 Task: Add Attachment from computer to Card Card0000000313 in Board Board0000000079 in Workspace WS0000000027 in Trello. Add Cover Green to Card Card0000000313 in Board Board0000000079 in Workspace WS0000000027 in Trello. Add "Move Card To …" Button titled Button0000000313 to "top" of the list "To Do" to Card Card0000000313 in Board Board0000000079 in Workspace WS0000000027 in Trello. Add Description DS0000000313 to Card Card0000000314 in Board Board0000000079 in Workspace WS0000000027 in Trello. Add Comment CM0000000313 to Card Card0000000314 in Board Board0000000079 in Workspace WS0000000027 in Trello
Action: Mouse moved to (269, 188)
Screenshot: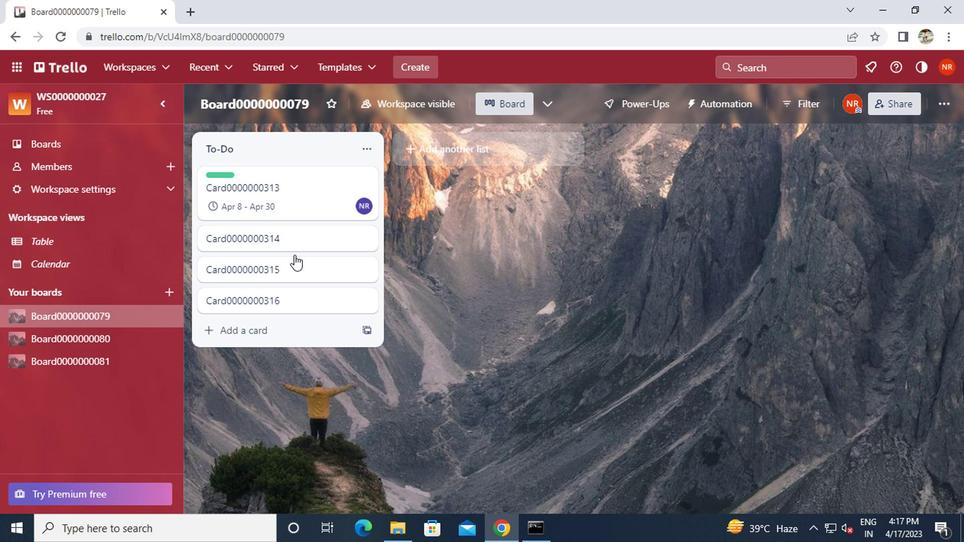 
Action: Mouse pressed left at (269, 188)
Screenshot: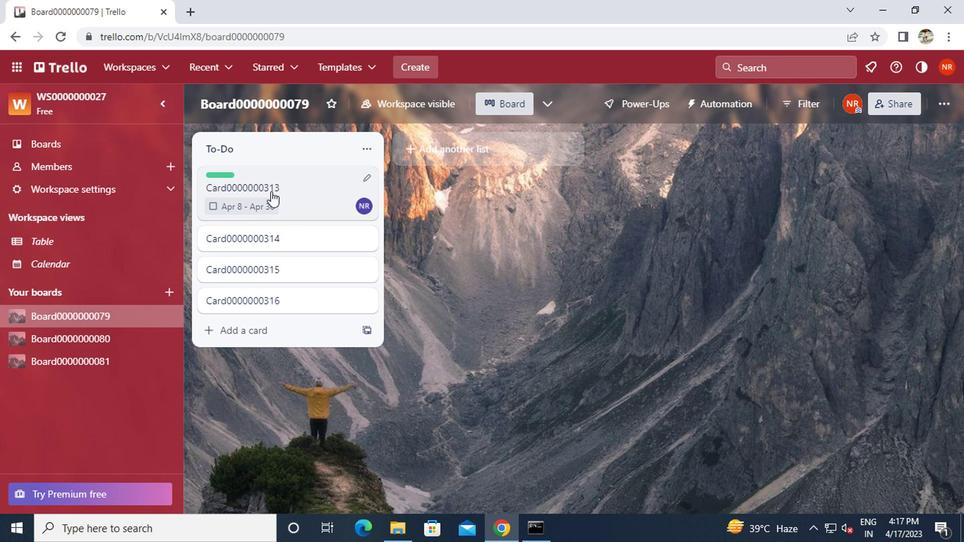 
Action: Mouse moved to (654, 290)
Screenshot: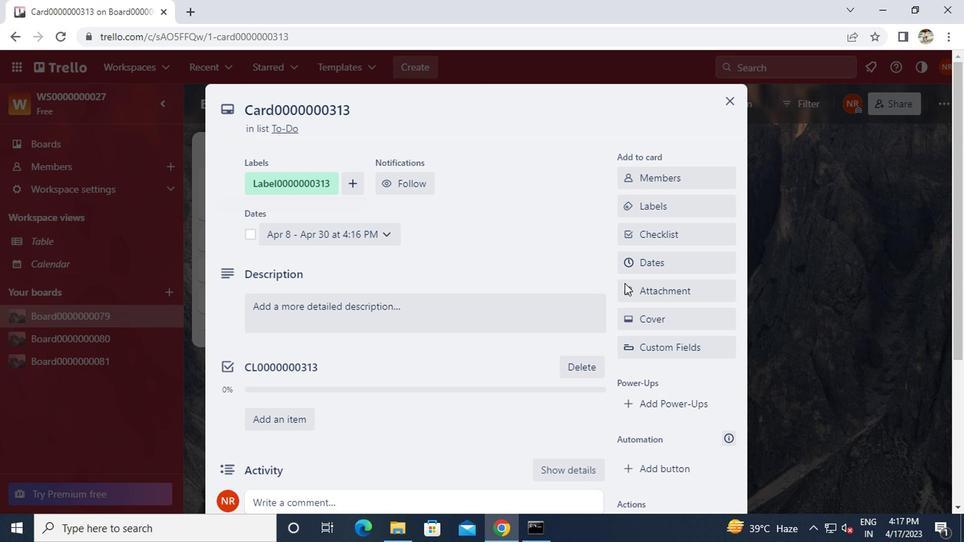 
Action: Mouse pressed left at (654, 290)
Screenshot: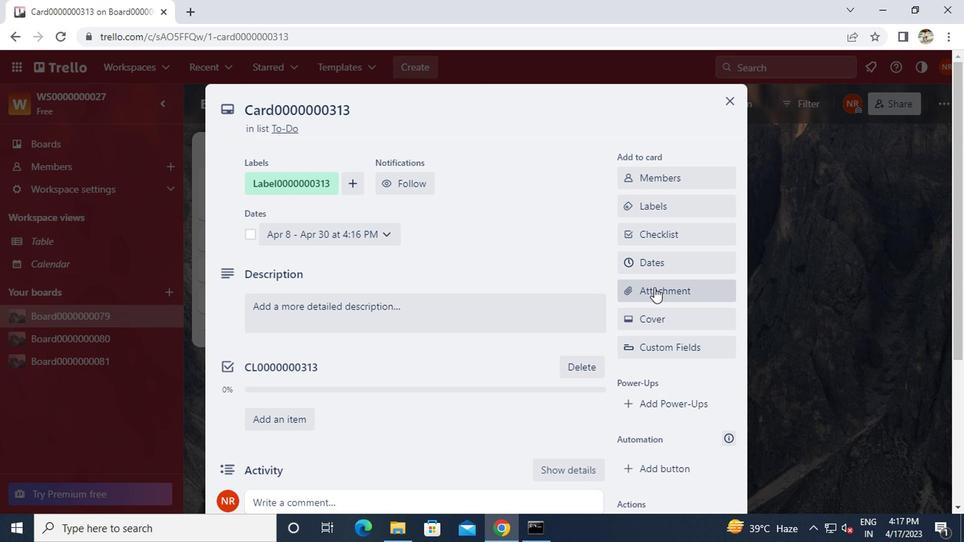 
Action: Mouse moved to (634, 133)
Screenshot: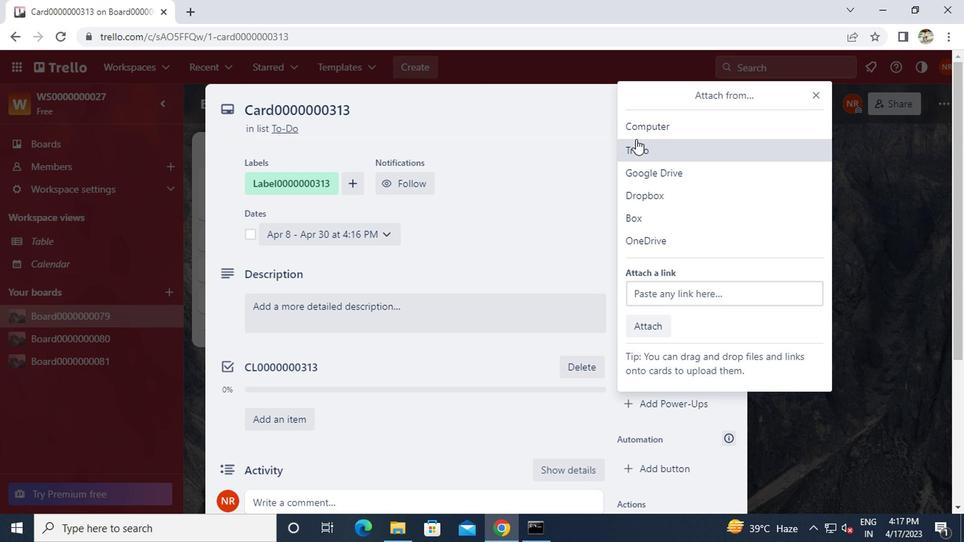 
Action: Mouse pressed left at (634, 133)
Screenshot: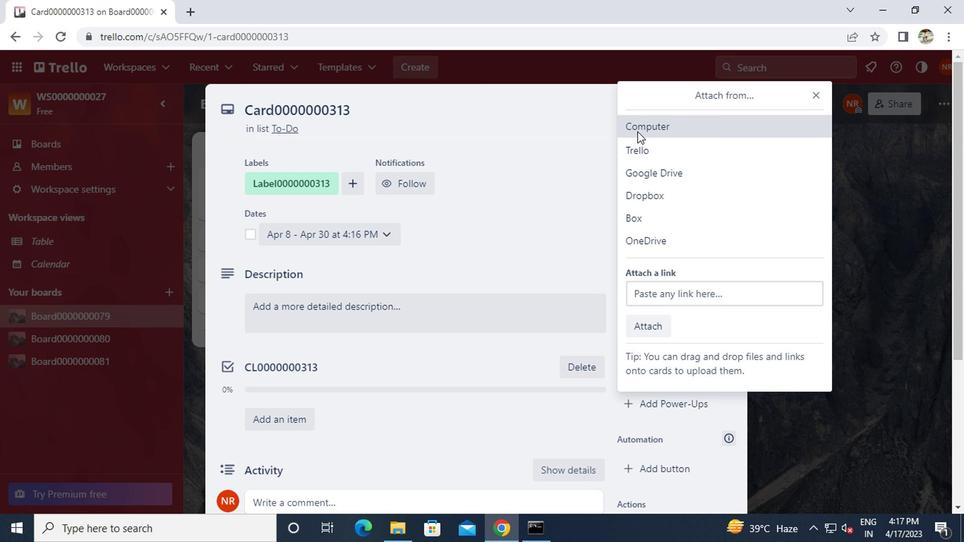 
Action: Mouse moved to (276, 124)
Screenshot: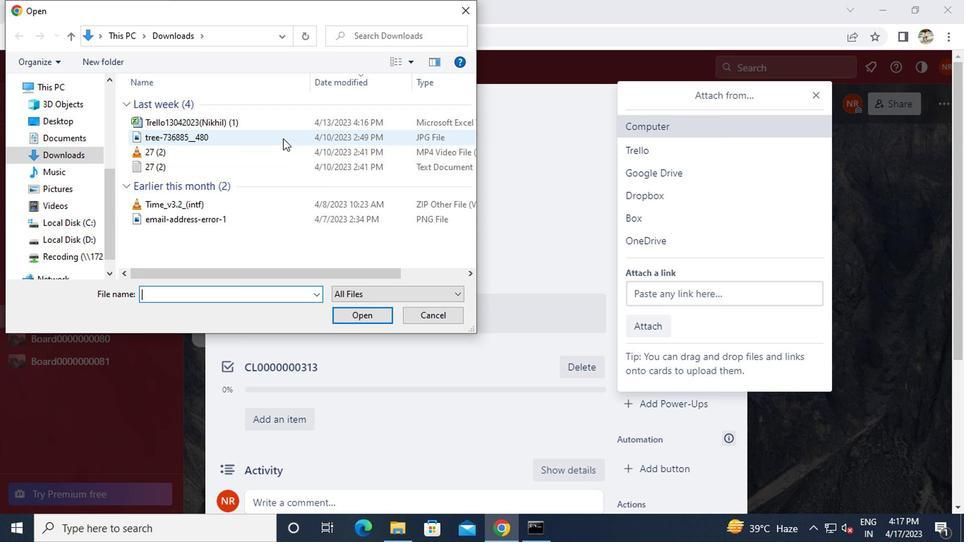 
Action: Mouse pressed left at (276, 124)
Screenshot: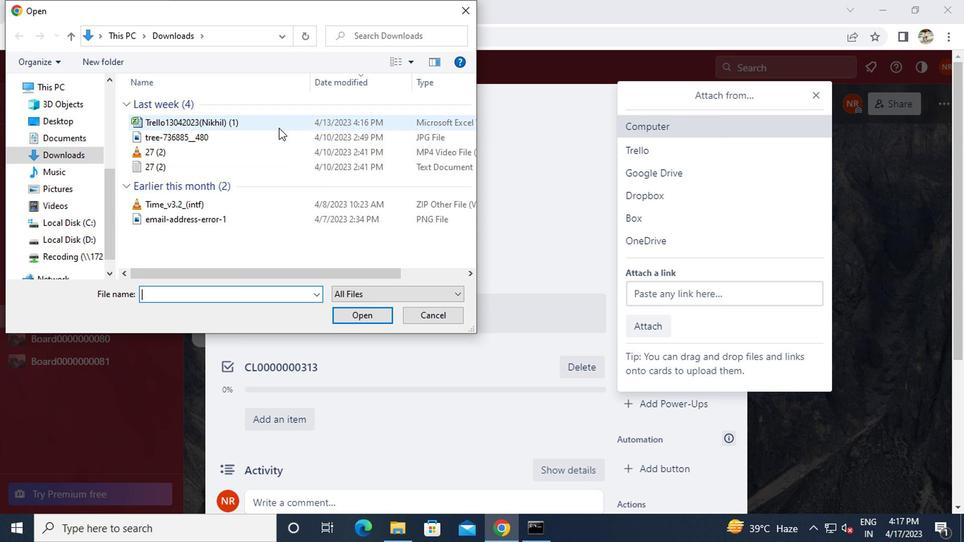 
Action: Mouse moved to (363, 317)
Screenshot: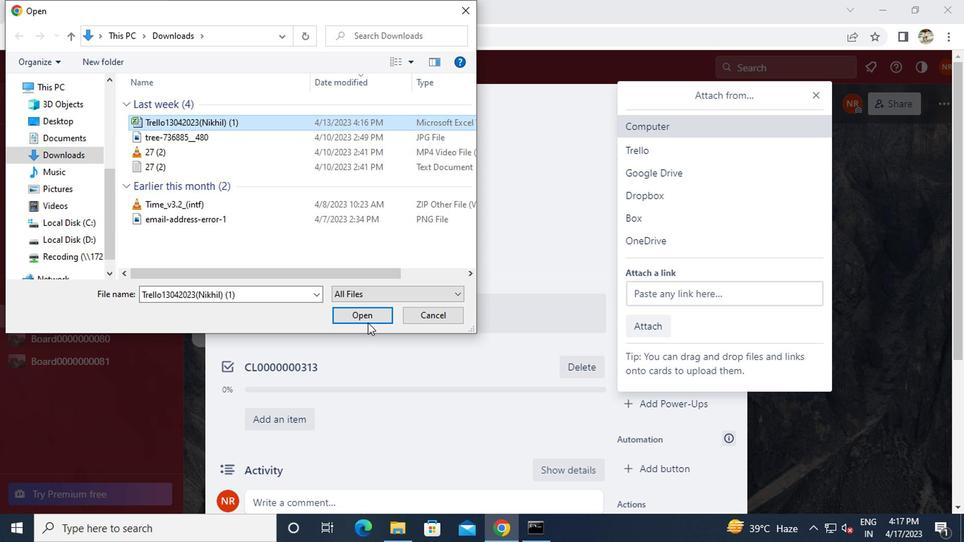 
Action: Mouse pressed left at (363, 317)
Screenshot: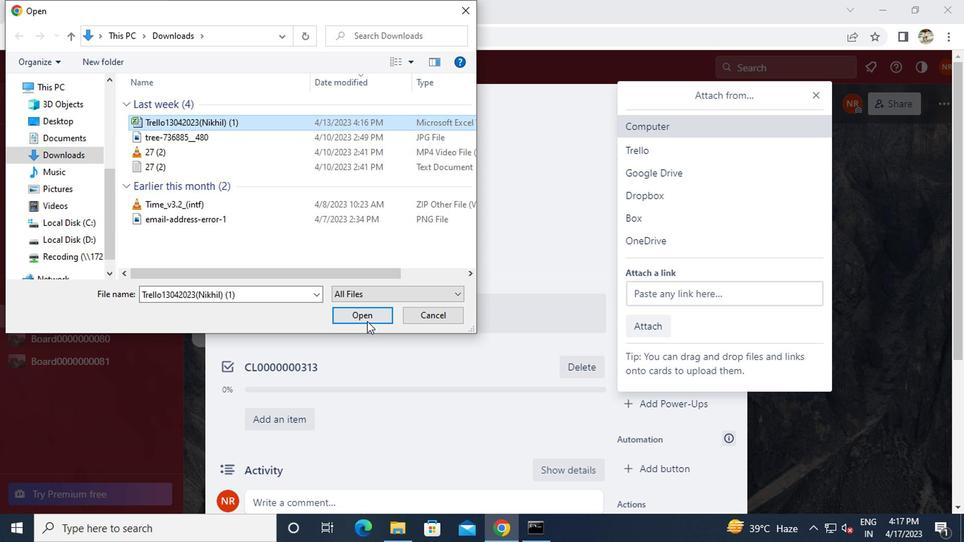 
Action: Mouse moved to (638, 320)
Screenshot: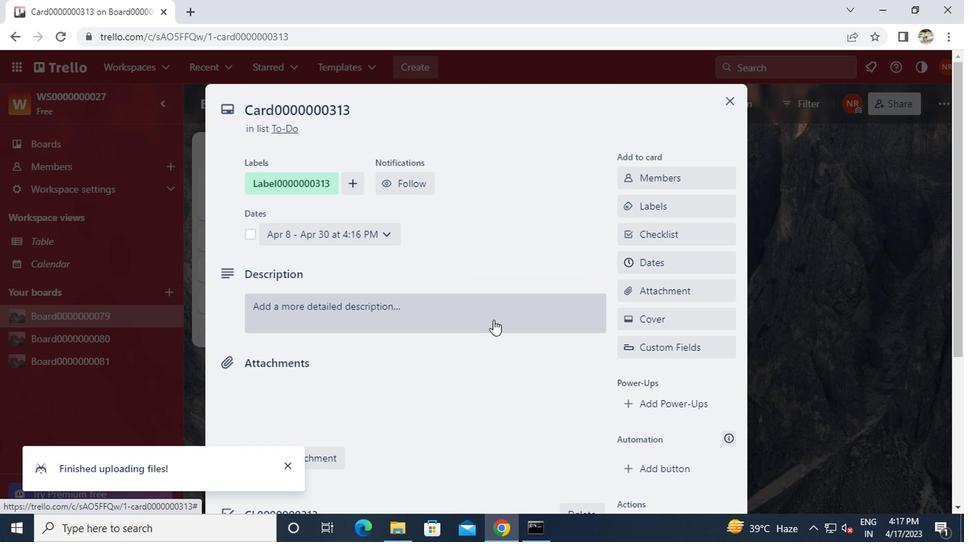 
Action: Mouse pressed left at (638, 320)
Screenshot: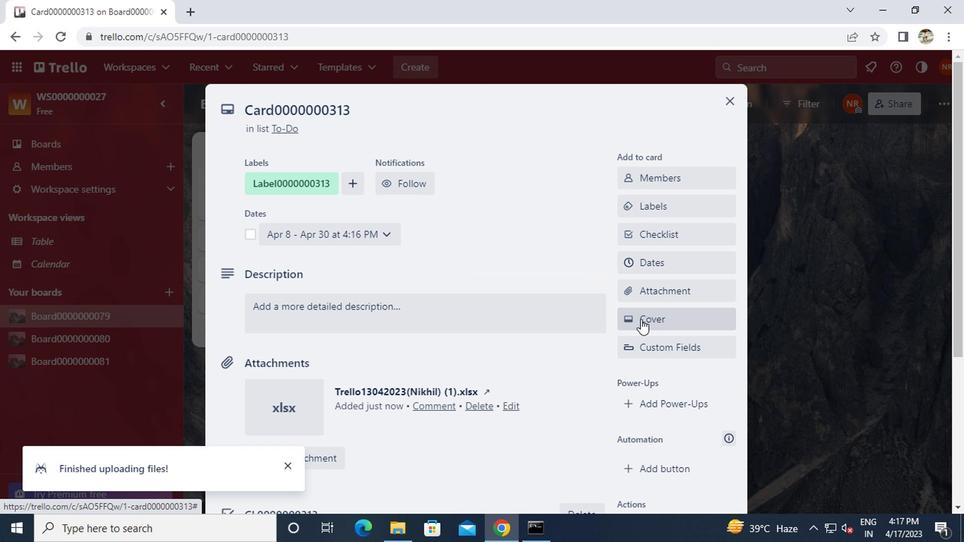 
Action: Mouse moved to (631, 239)
Screenshot: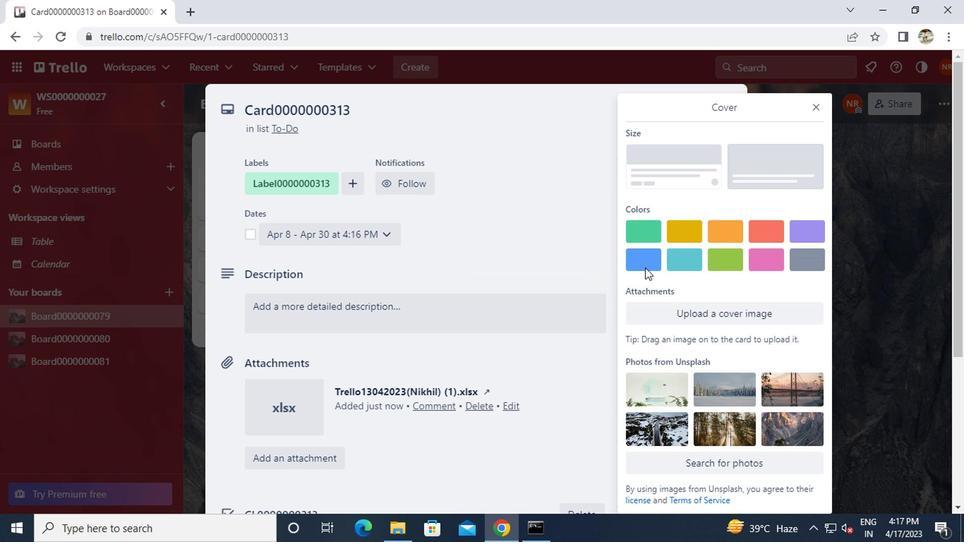 
Action: Mouse pressed left at (631, 239)
Screenshot: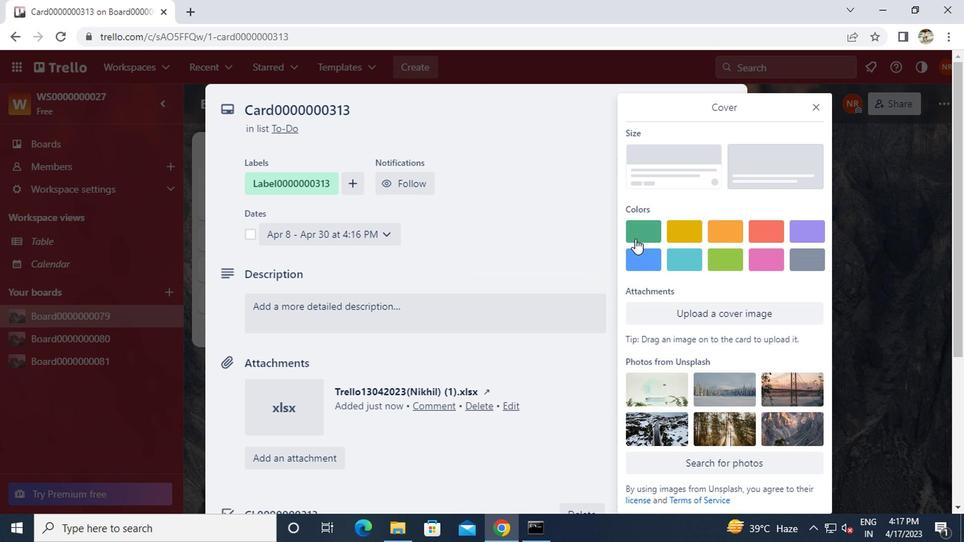 
Action: Mouse moved to (810, 100)
Screenshot: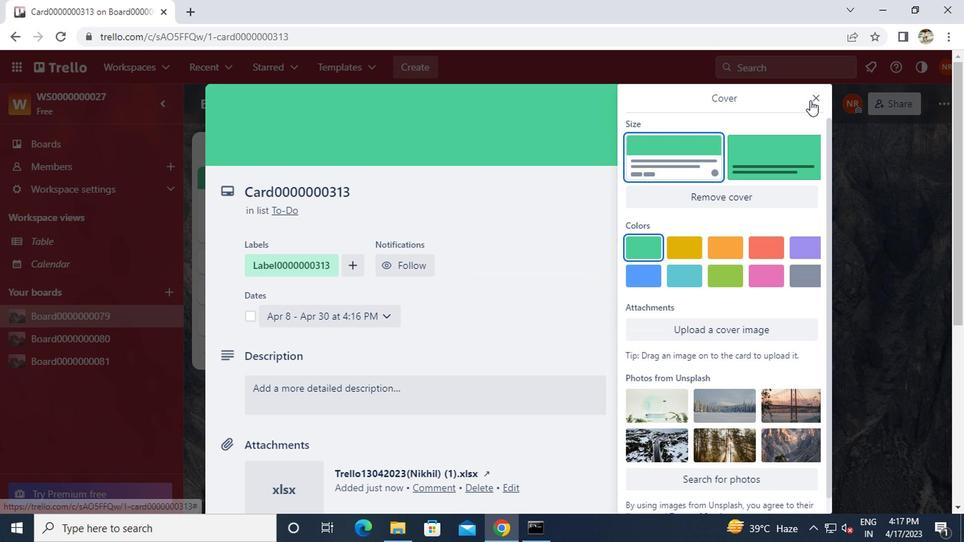 
Action: Mouse pressed left at (810, 100)
Screenshot: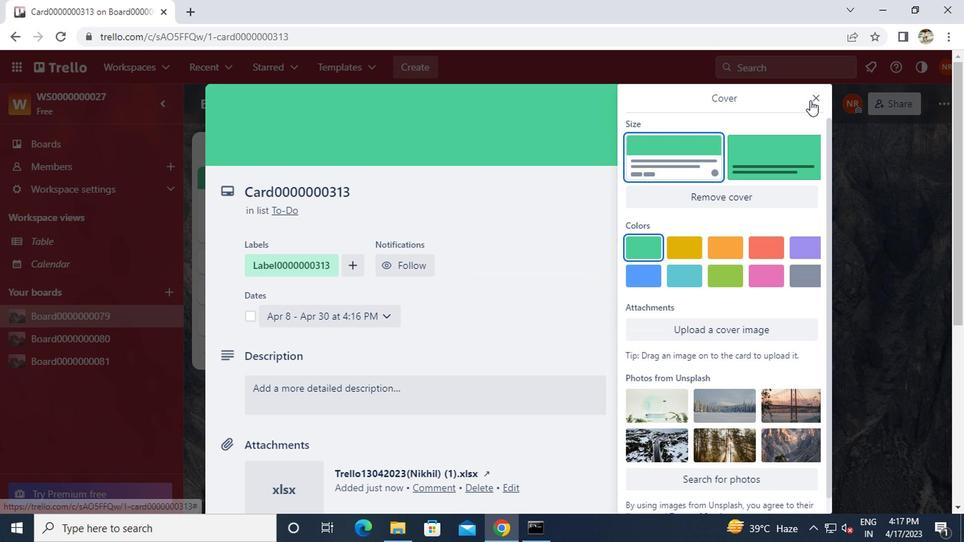 
Action: Mouse moved to (656, 284)
Screenshot: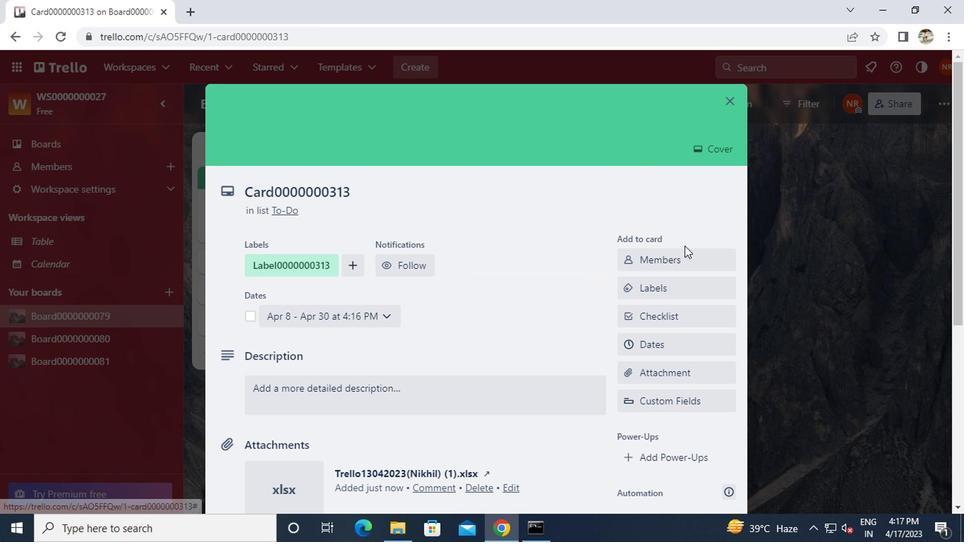 
Action: Mouse scrolled (656, 283) with delta (0, 0)
Screenshot: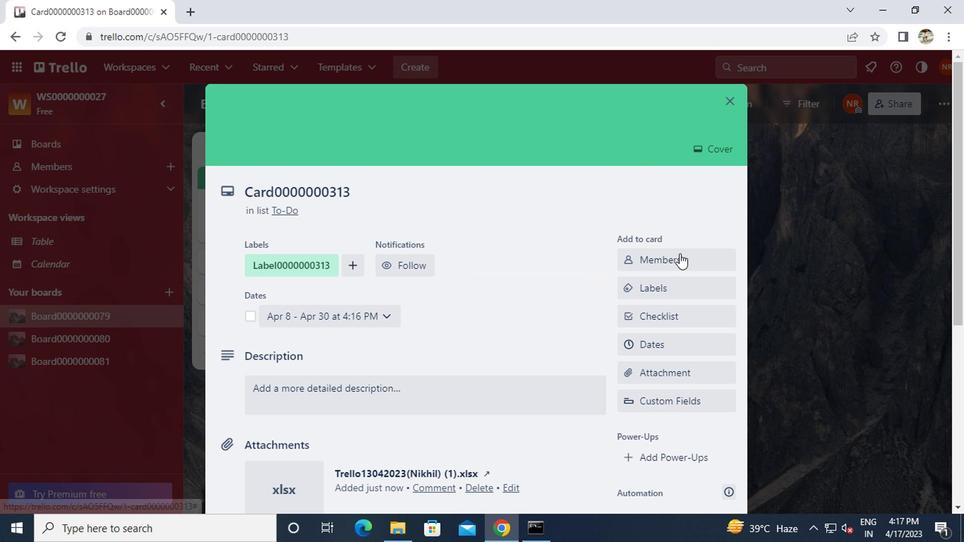 
Action: Mouse scrolled (656, 283) with delta (0, 0)
Screenshot: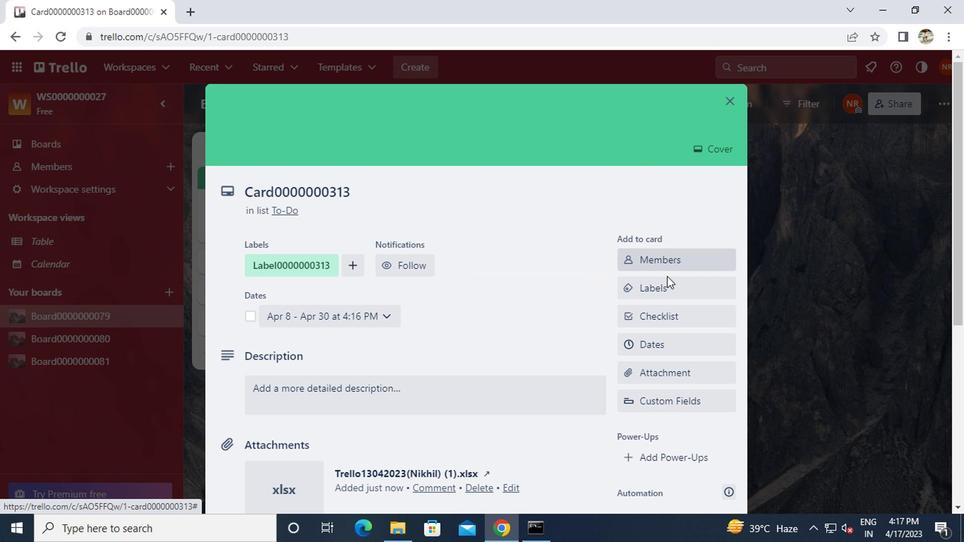 
Action: Mouse scrolled (656, 283) with delta (0, 0)
Screenshot: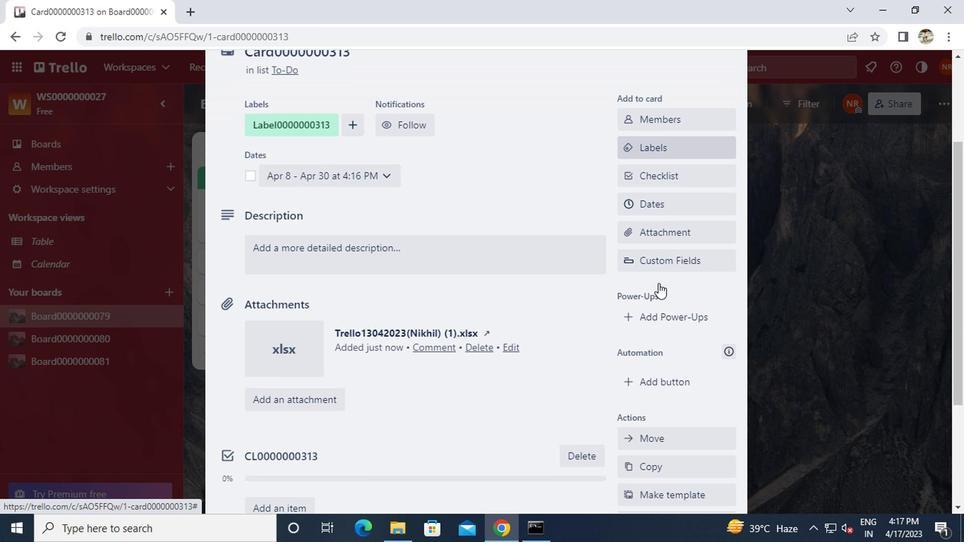 
Action: Mouse scrolled (656, 283) with delta (0, 0)
Screenshot: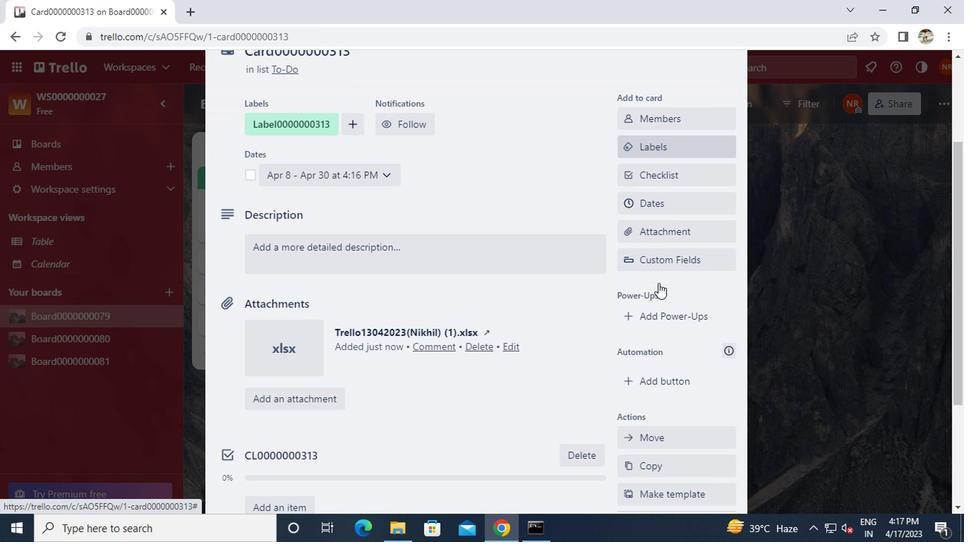 
Action: Mouse moved to (645, 240)
Screenshot: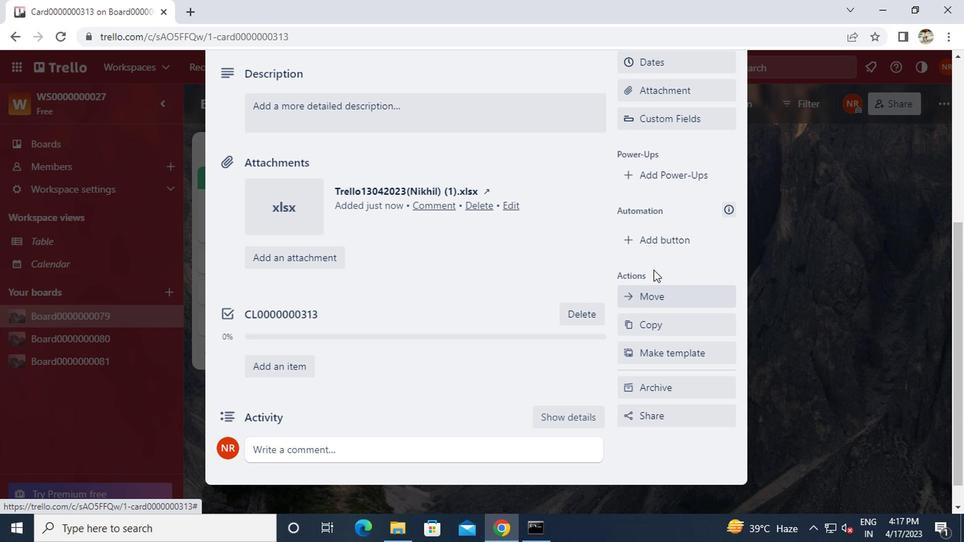 
Action: Mouse pressed left at (645, 240)
Screenshot: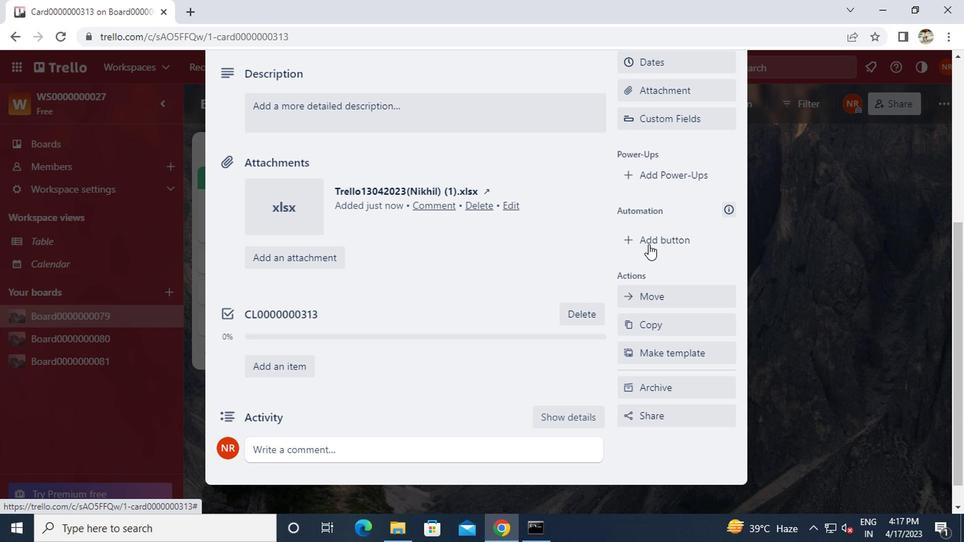 
Action: Mouse moved to (654, 164)
Screenshot: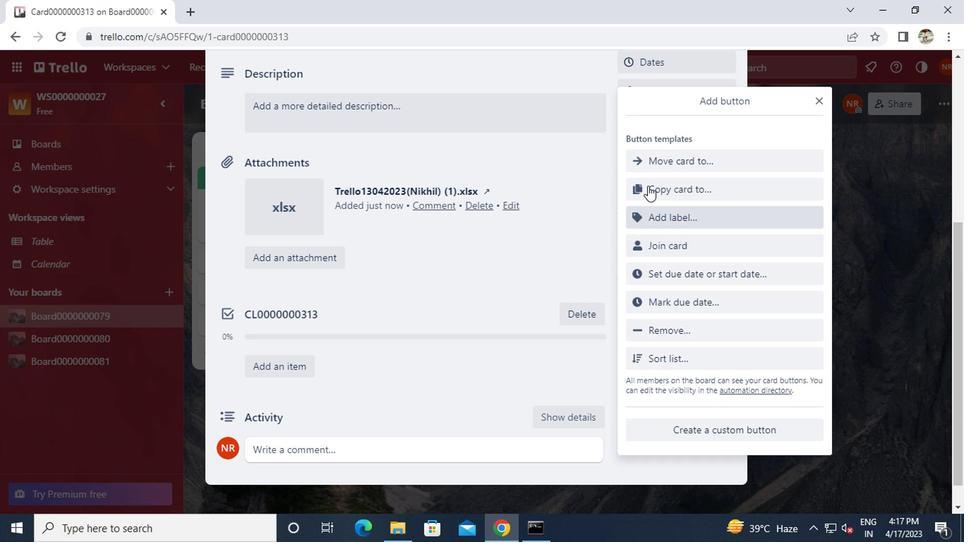 
Action: Mouse pressed left at (654, 164)
Screenshot: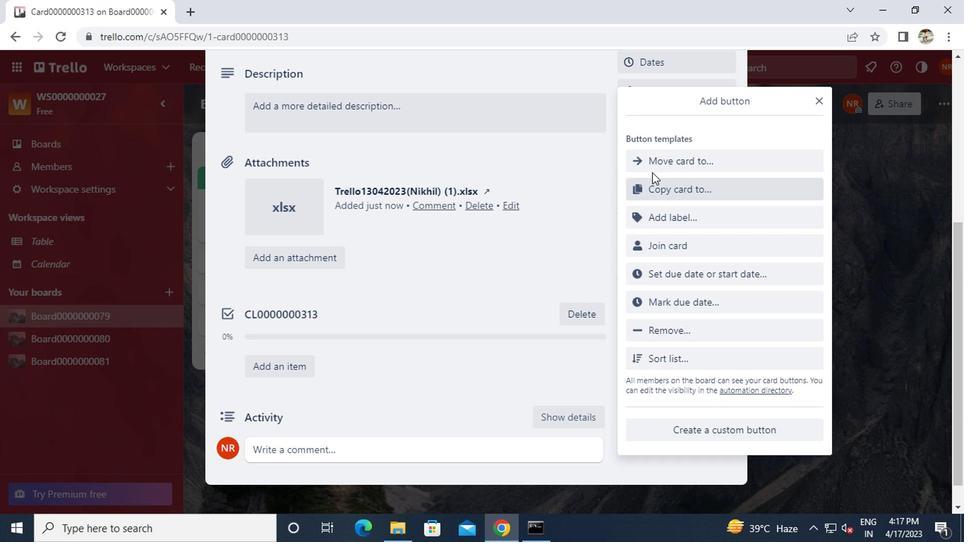 
Action: Key pressed b<Key.caps_lock>utton0000000313
Screenshot: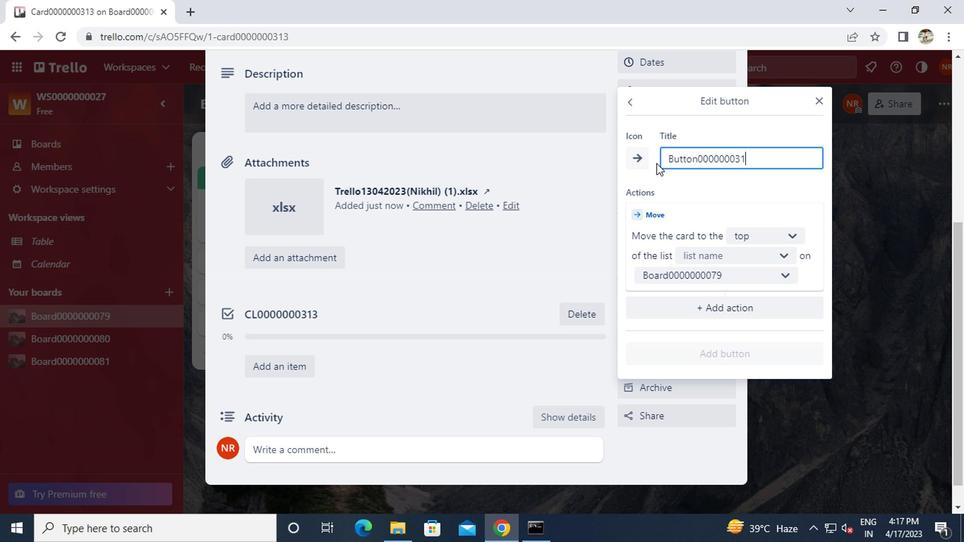
Action: Mouse moved to (700, 258)
Screenshot: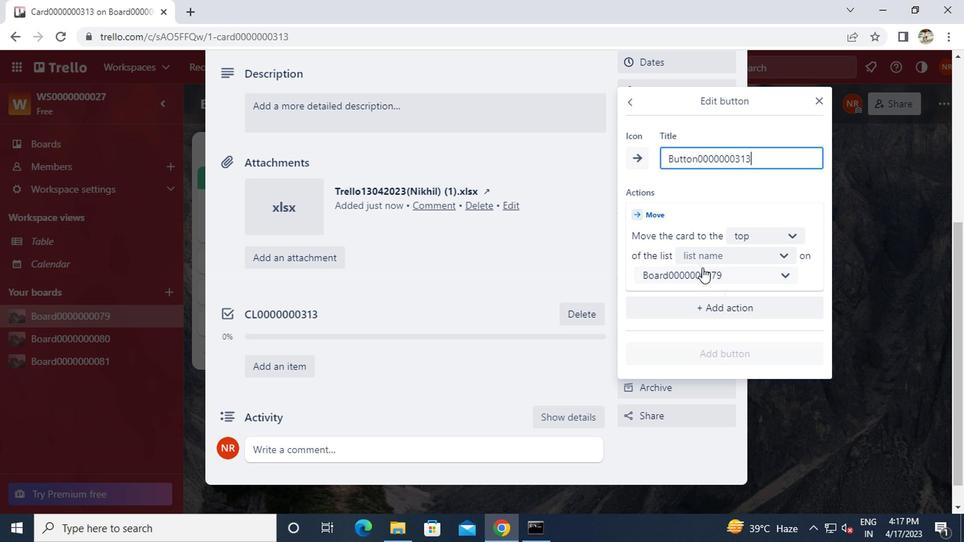 
Action: Mouse pressed left at (700, 258)
Screenshot: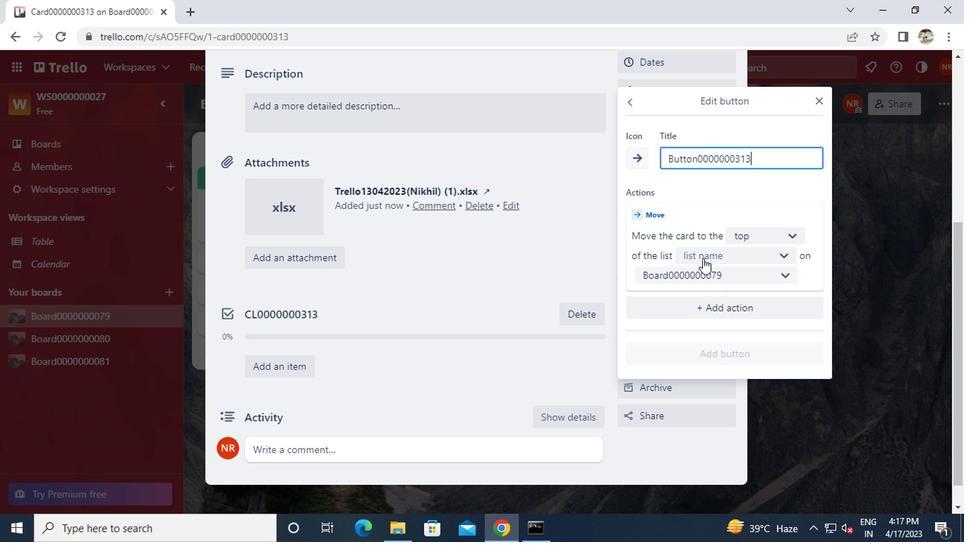 
Action: Mouse moved to (693, 279)
Screenshot: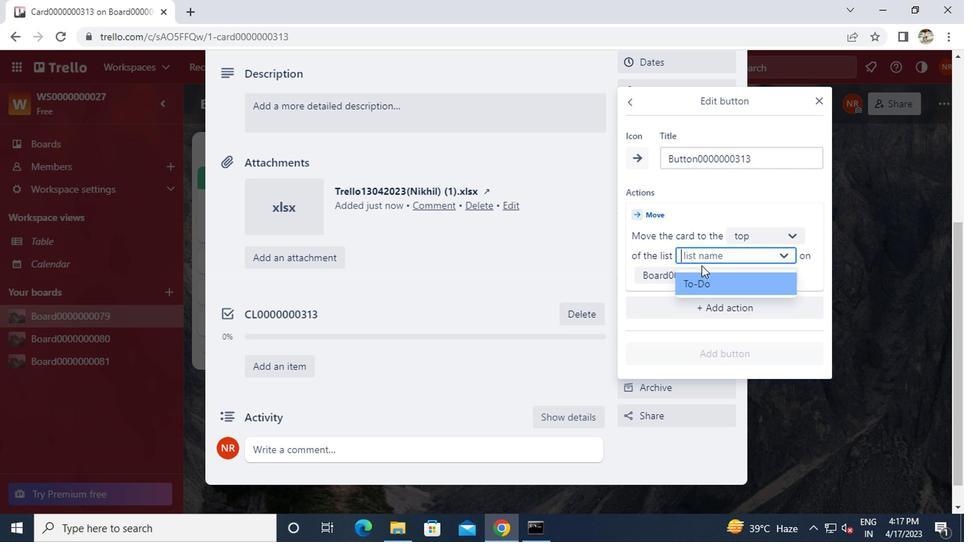 
Action: Mouse pressed left at (693, 279)
Screenshot: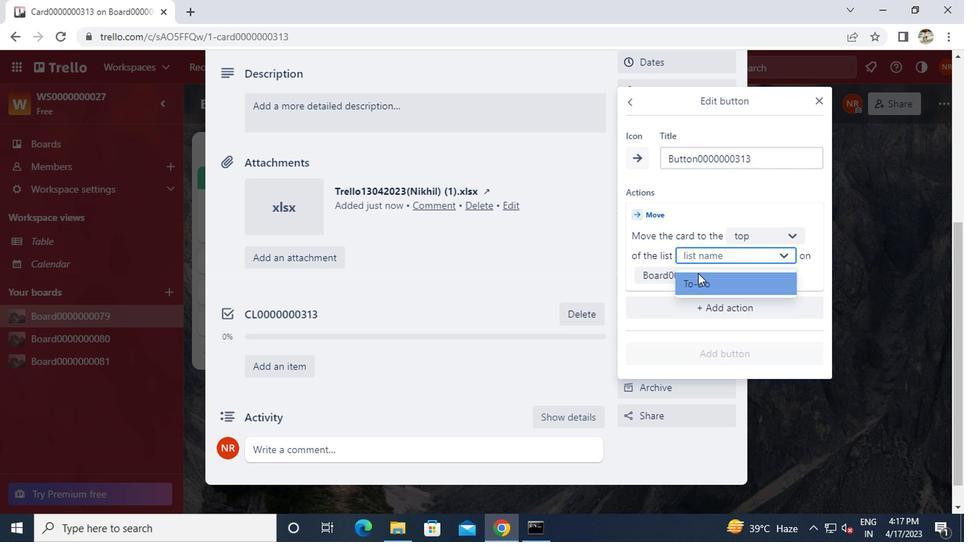 
Action: Mouse moved to (696, 349)
Screenshot: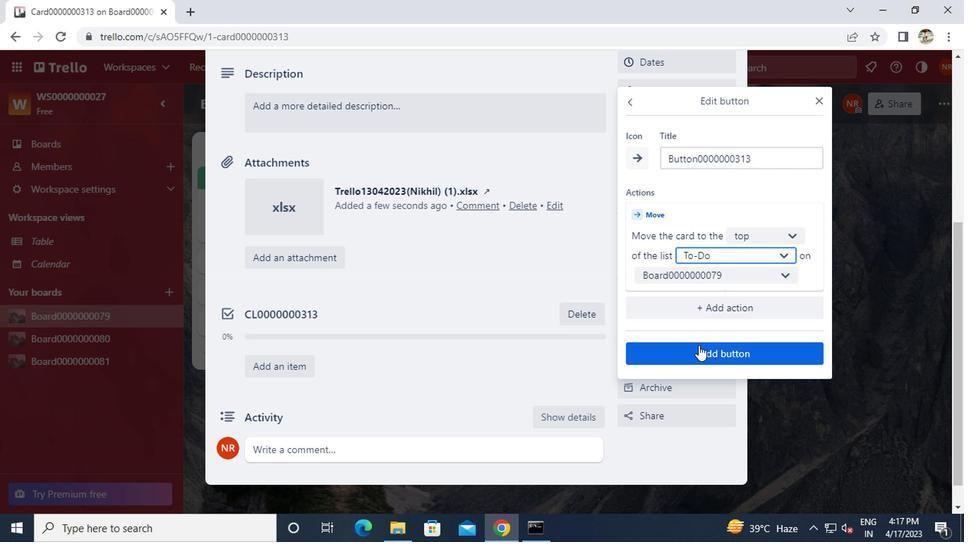 
Action: Mouse pressed left at (696, 349)
Screenshot: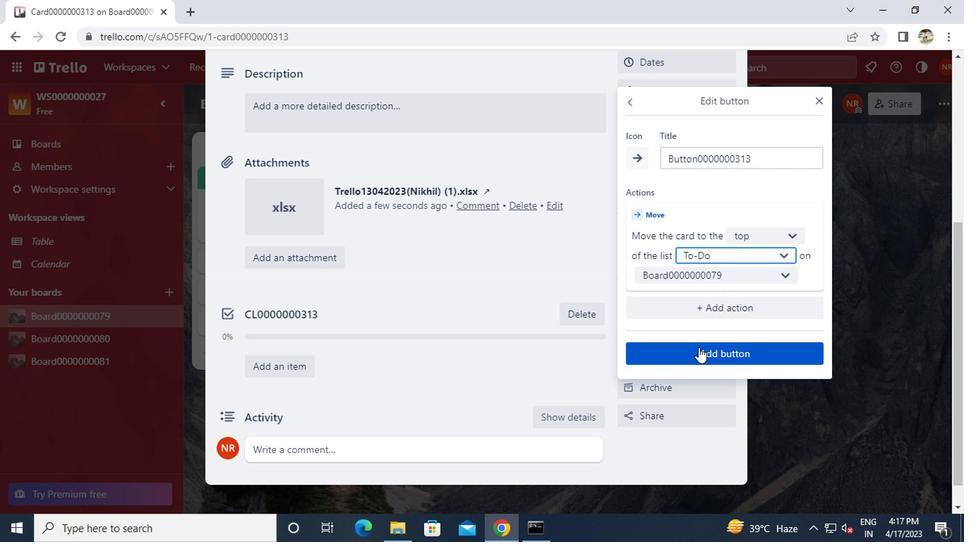 
Action: Mouse moved to (342, 206)
Screenshot: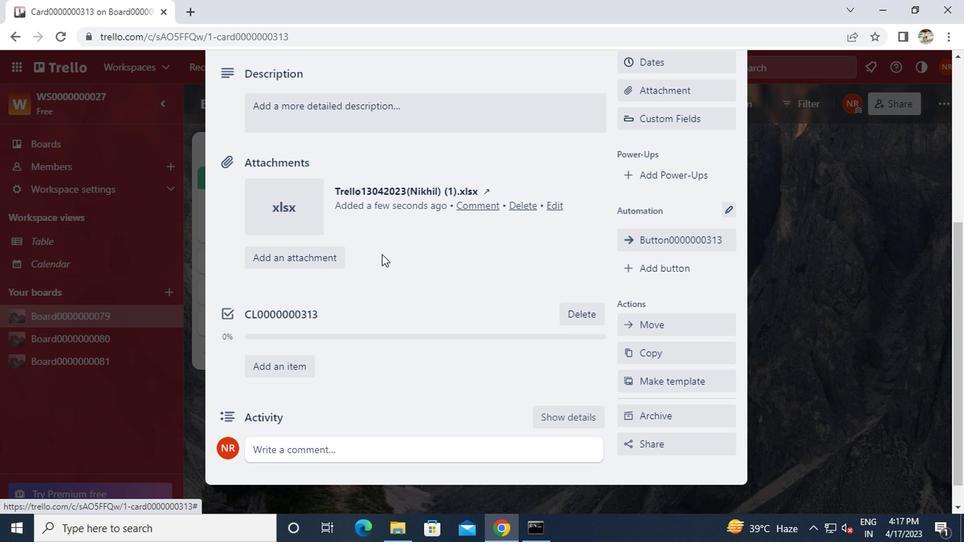 
Action: Mouse scrolled (342, 207) with delta (0, 1)
Screenshot: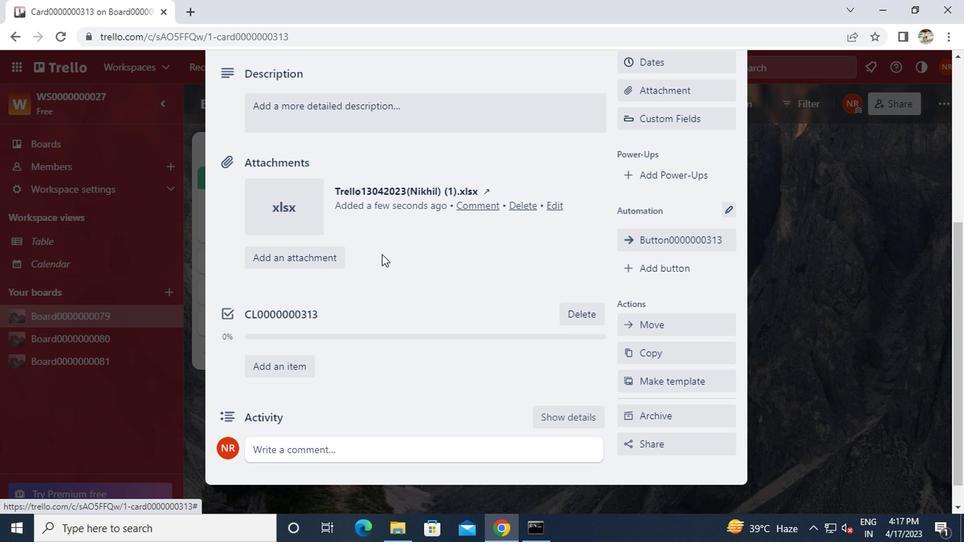 
Action: Mouse moved to (331, 179)
Screenshot: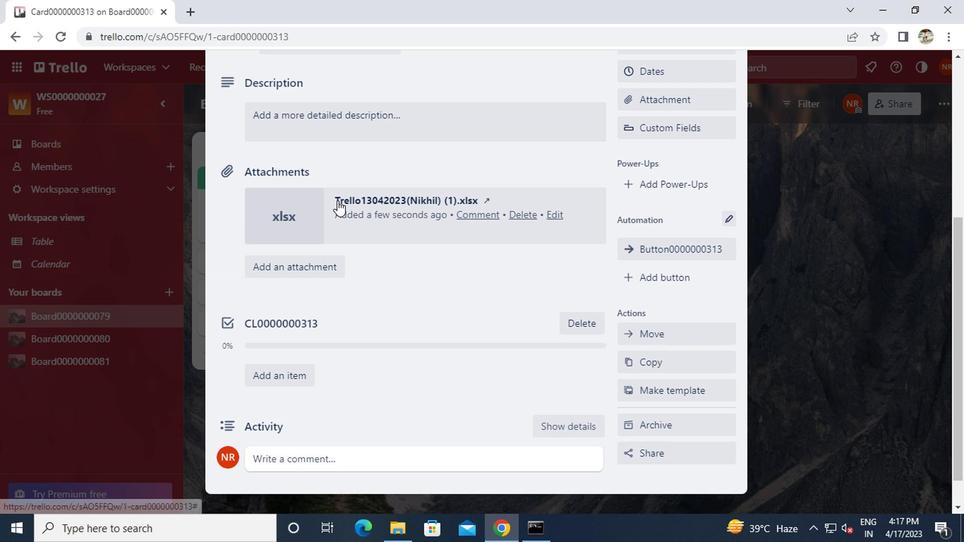 
Action: Mouse pressed left at (331, 179)
Screenshot: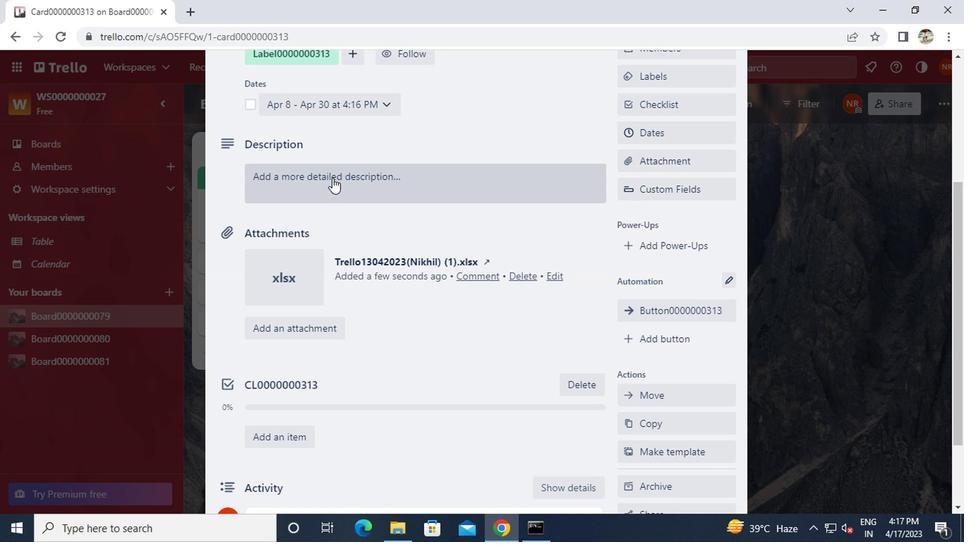
Action: Key pressed <Key.caps_lock>ds0000000313
Screenshot: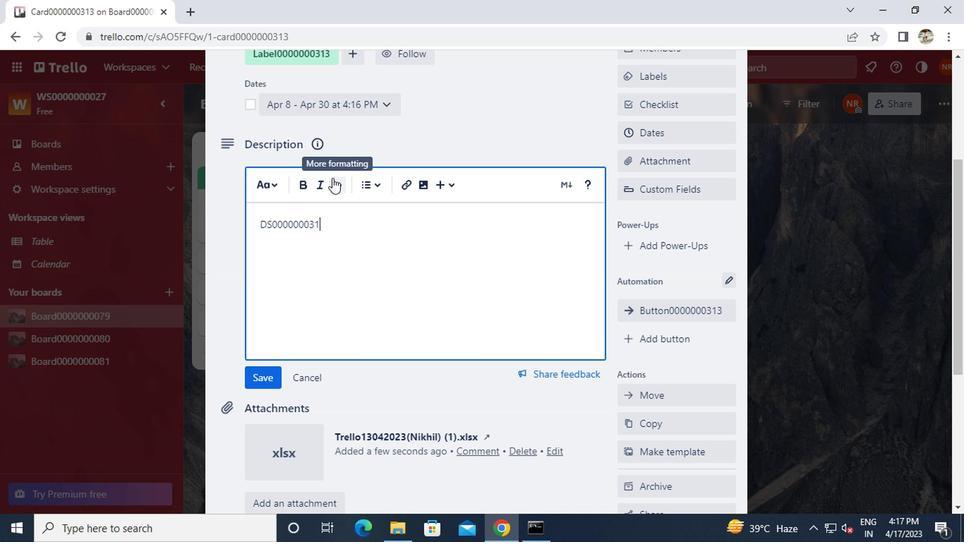 
Action: Mouse moved to (267, 377)
Screenshot: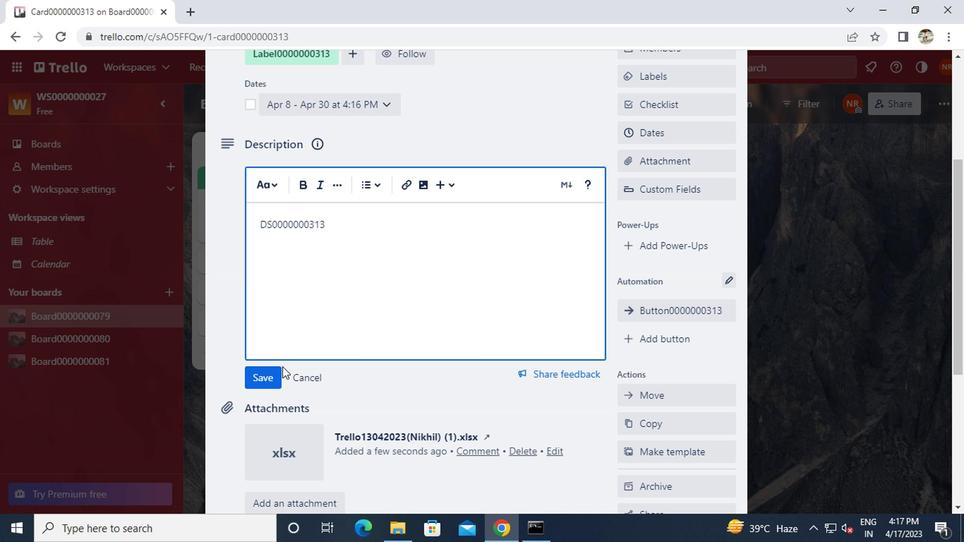 
Action: Mouse pressed left at (267, 377)
Screenshot: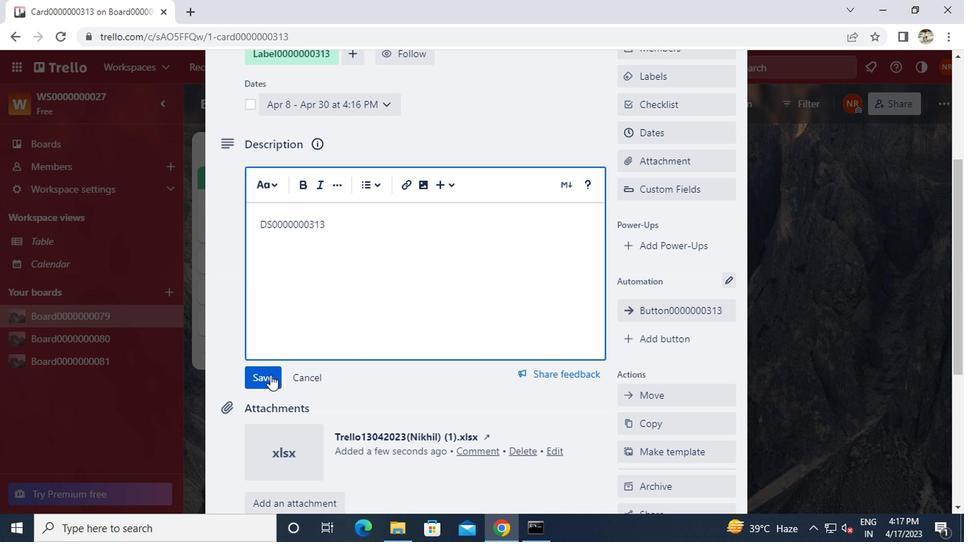 
Action: Mouse scrolled (267, 376) with delta (0, 0)
Screenshot: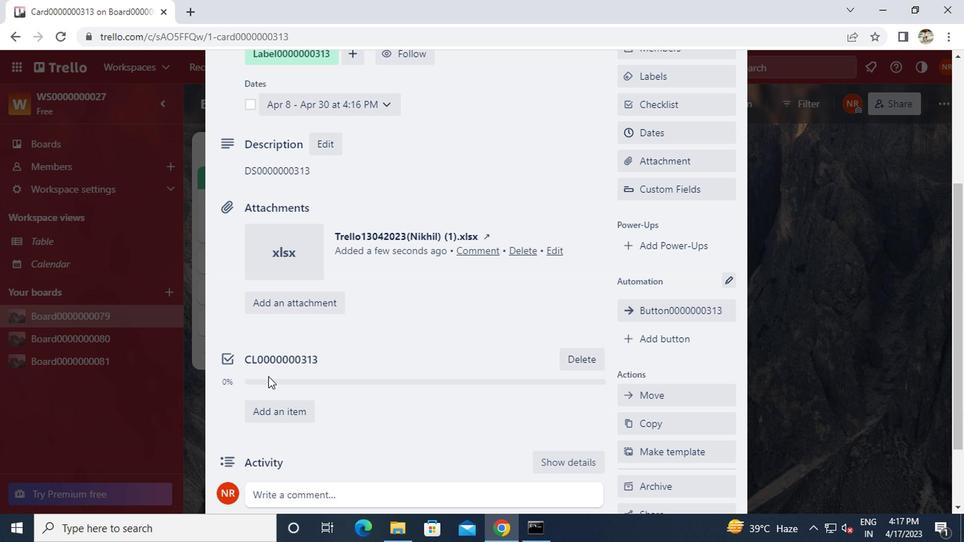 
Action: Mouse scrolled (267, 376) with delta (0, 0)
Screenshot: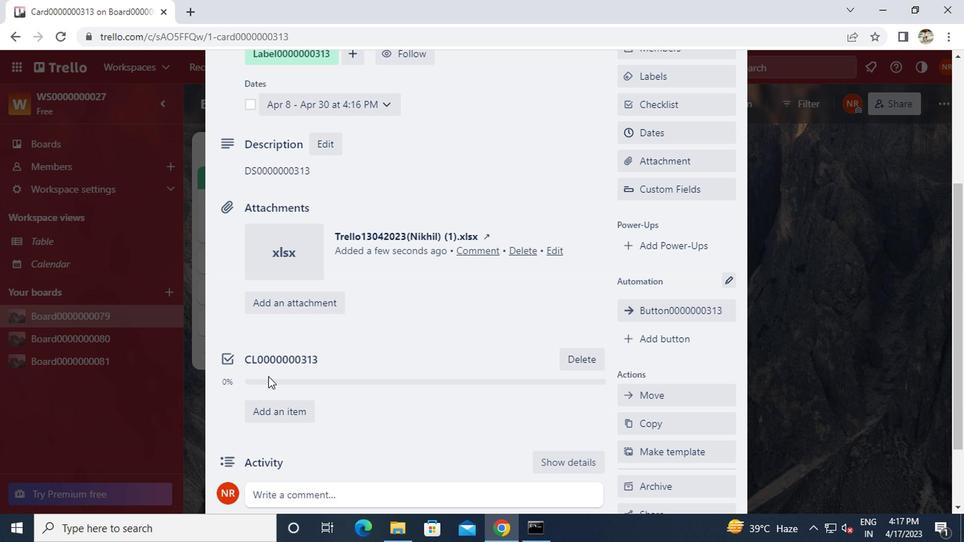 
Action: Mouse scrolled (267, 376) with delta (0, 0)
Screenshot: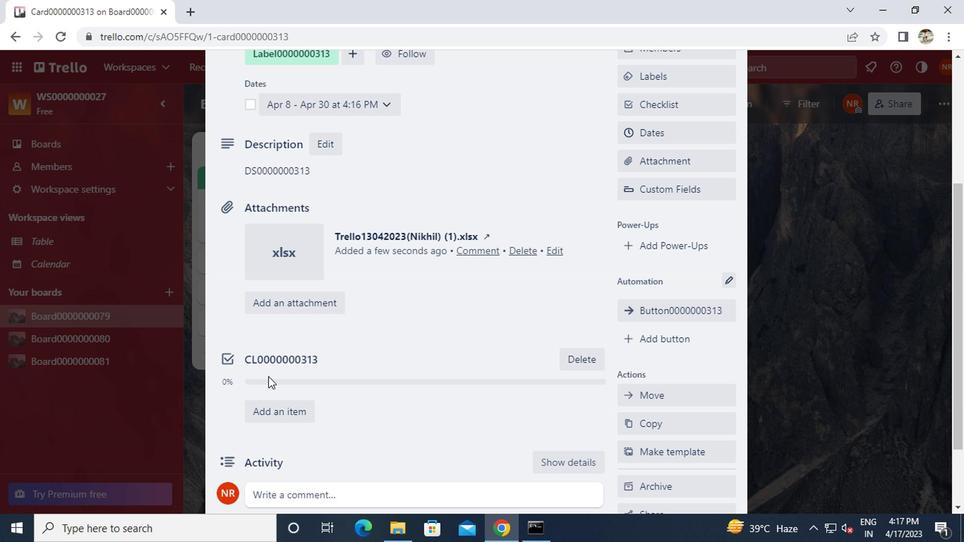 
Action: Mouse moved to (272, 404)
Screenshot: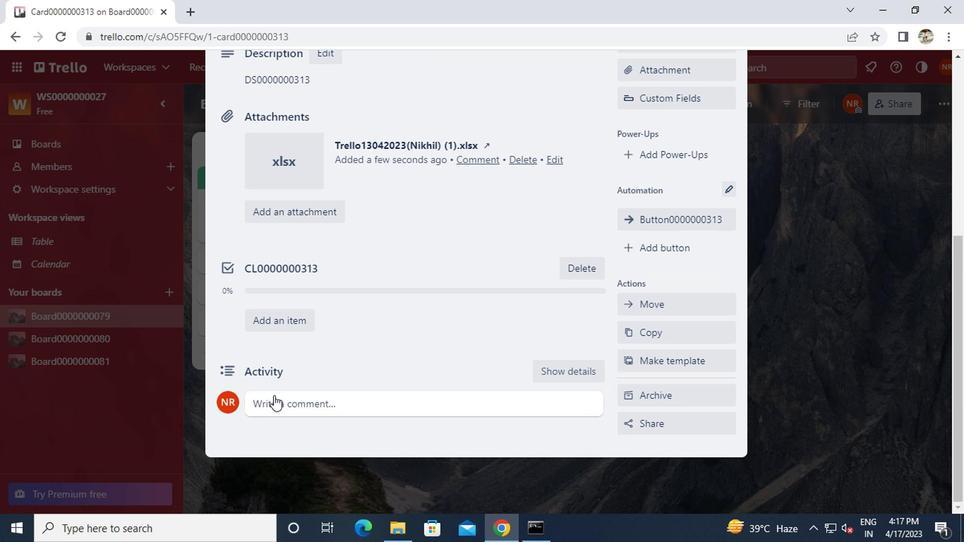 
Action: Mouse pressed left at (272, 404)
Screenshot: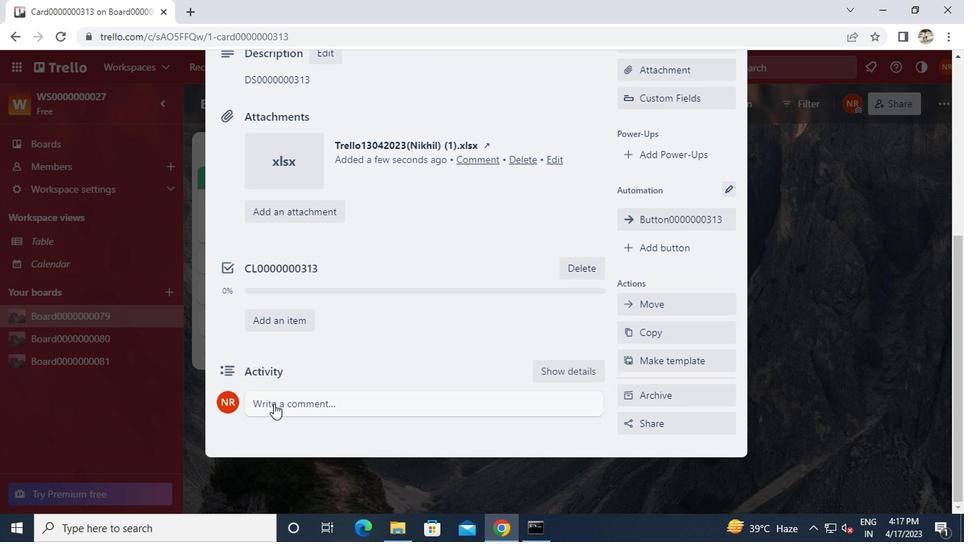 
Action: Key pressed cm0000000313
Screenshot: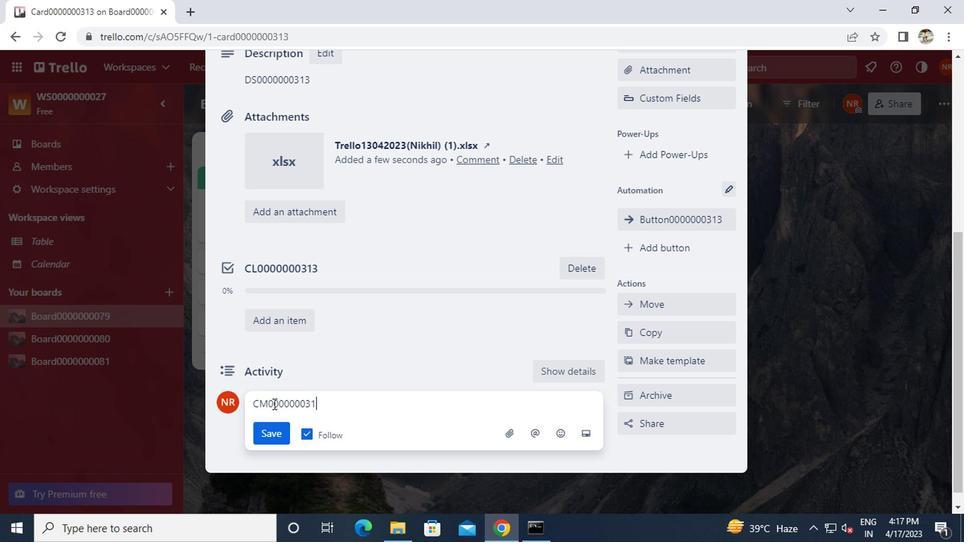 
Action: Mouse moved to (273, 434)
Screenshot: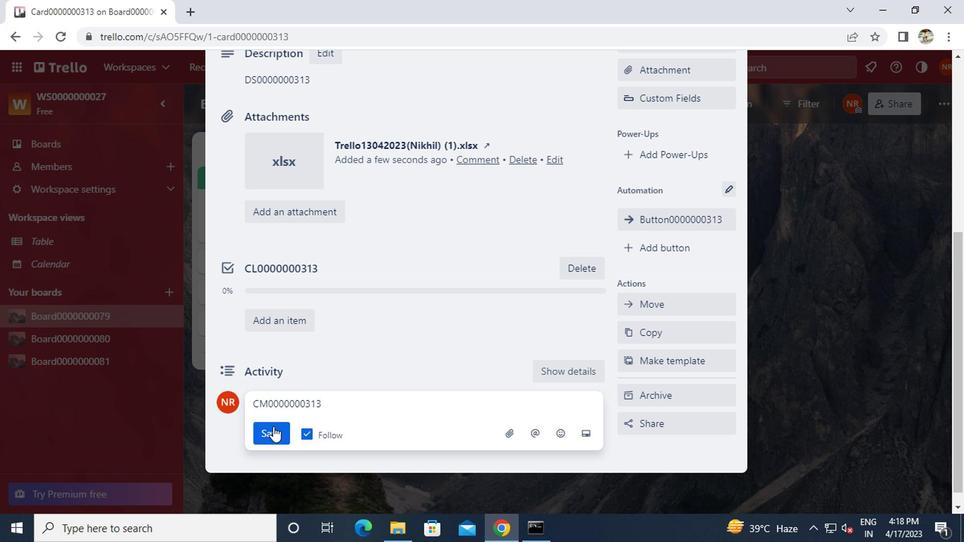 
Action: Mouse pressed left at (273, 434)
Screenshot: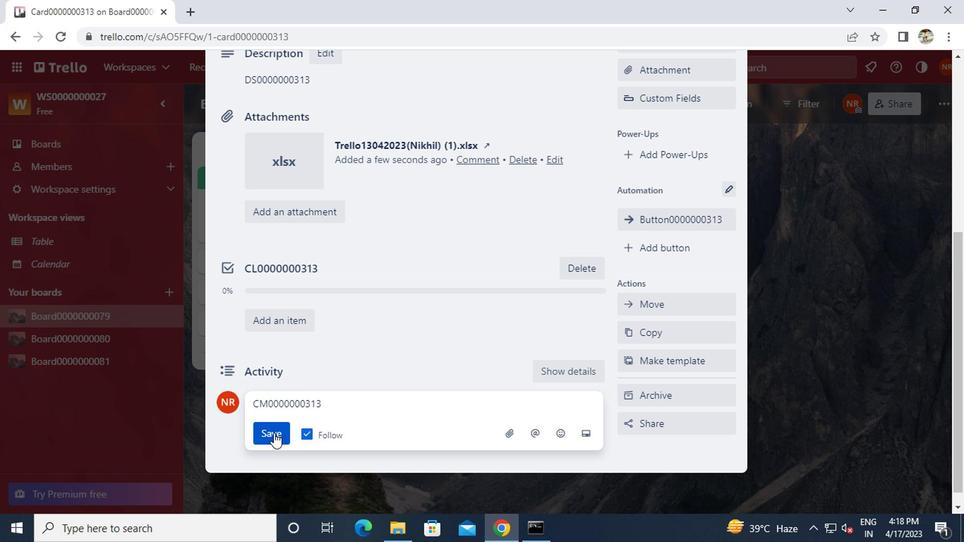 
